 Task: Add We Guac Spicy Fresh Chunky Guacamole to the cart.
Action: Mouse moved to (726, 225)
Screenshot: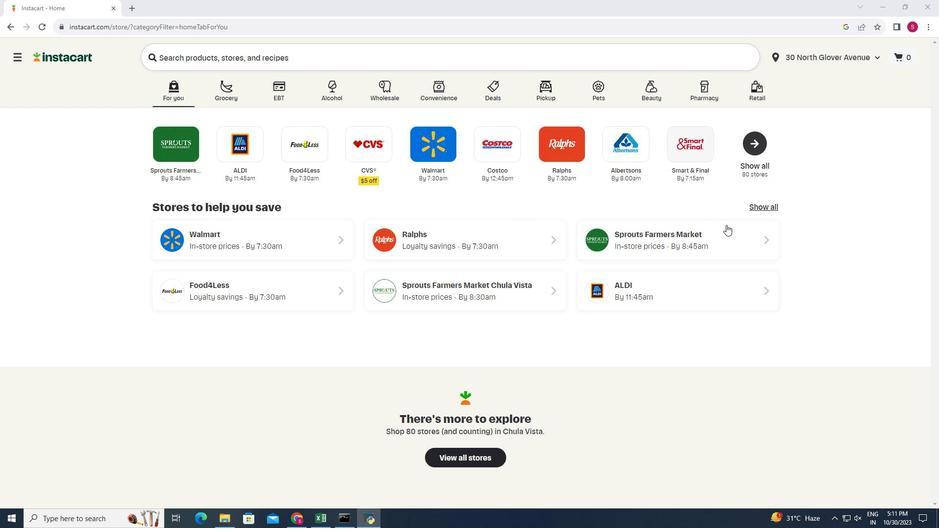 
Action: Mouse pressed left at (726, 225)
Screenshot: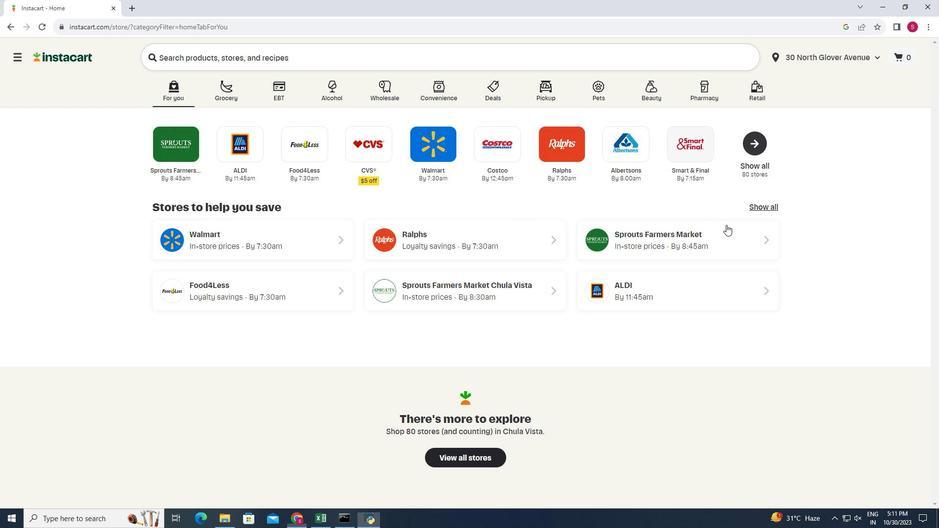 
Action: Mouse moved to (27, 426)
Screenshot: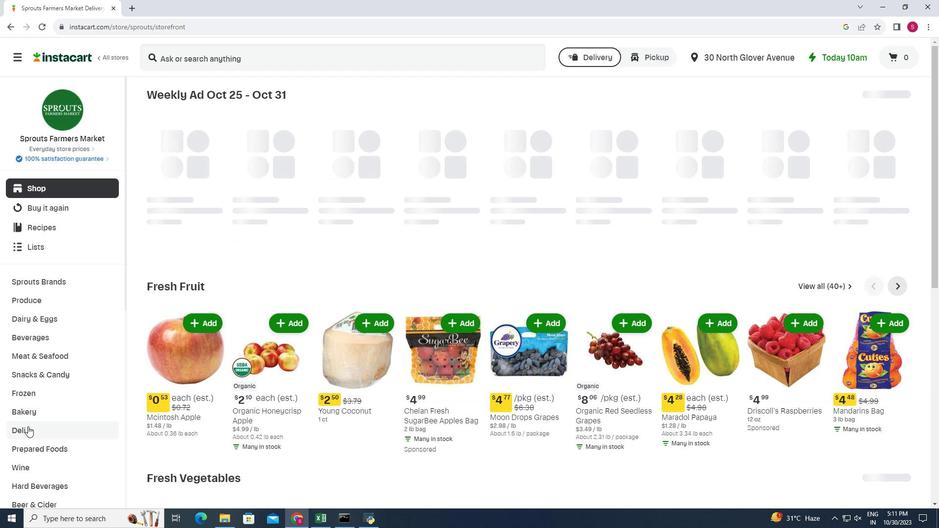 
Action: Mouse pressed left at (27, 426)
Screenshot: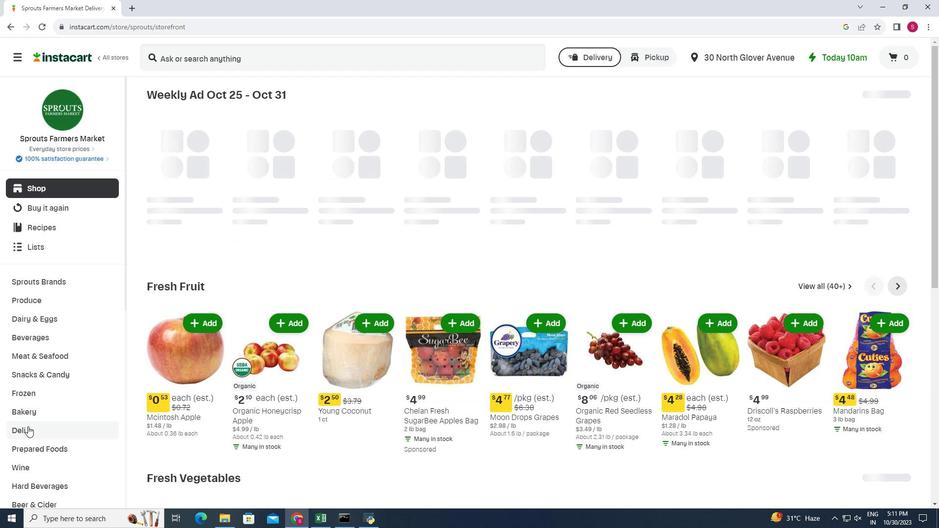 
Action: Mouse moved to (335, 127)
Screenshot: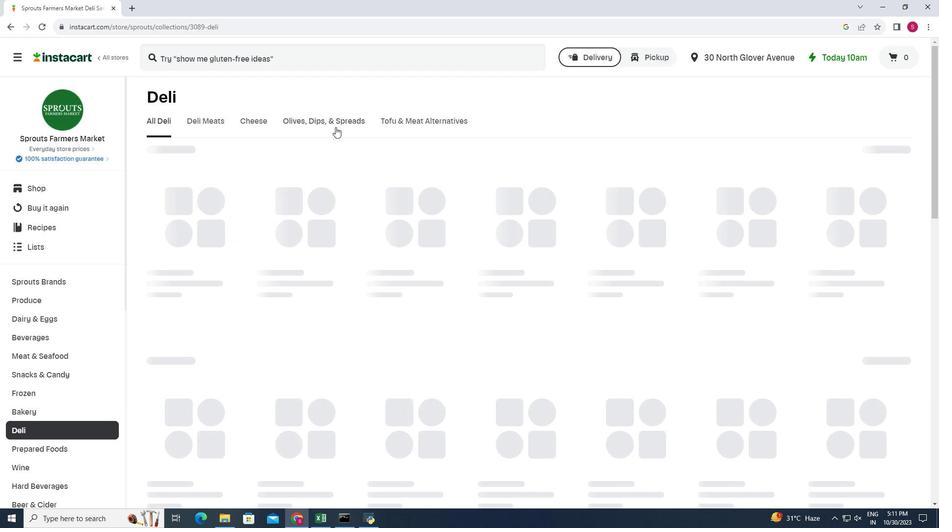 
Action: Mouse pressed left at (335, 127)
Screenshot: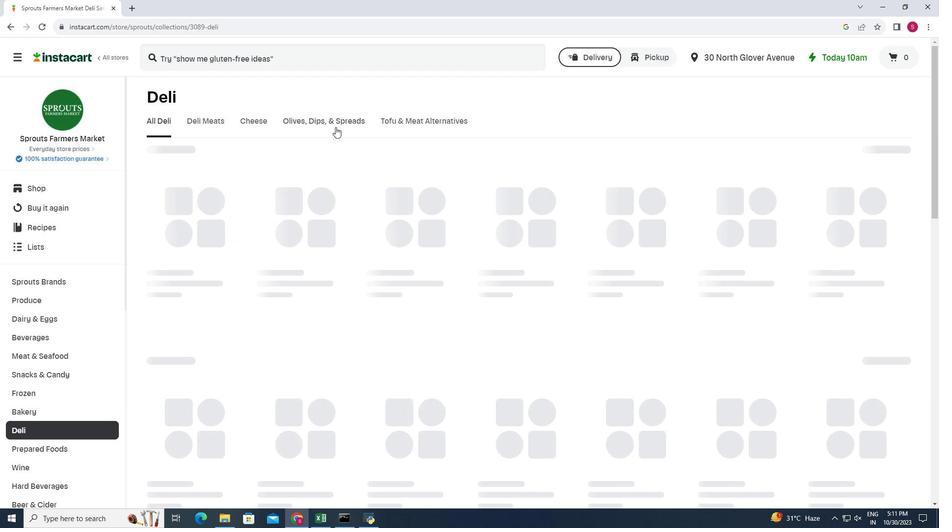 
Action: Mouse moved to (292, 166)
Screenshot: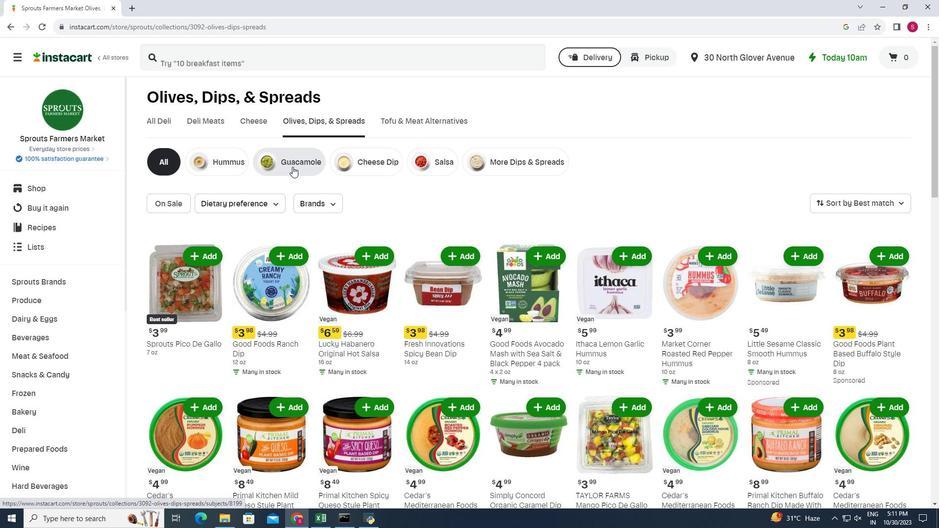 
Action: Mouse pressed left at (292, 166)
Screenshot: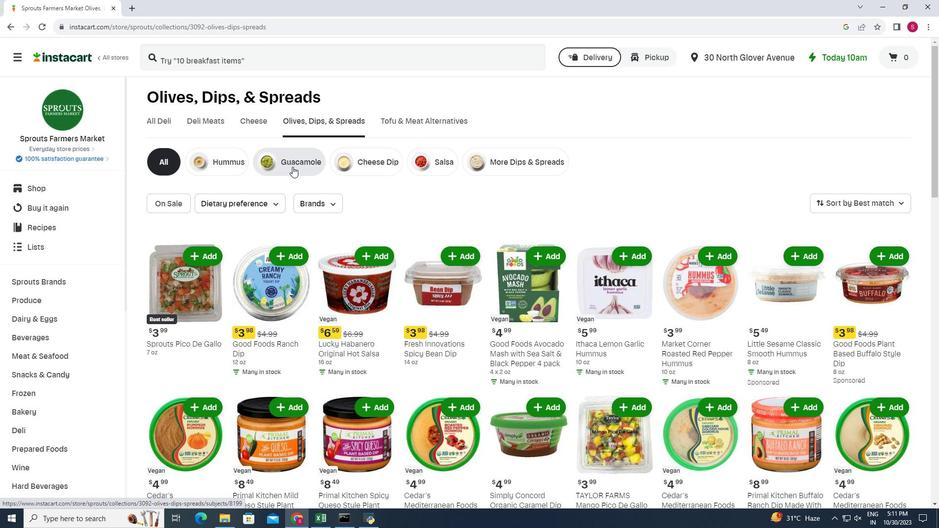 
Action: Mouse moved to (882, 362)
Screenshot: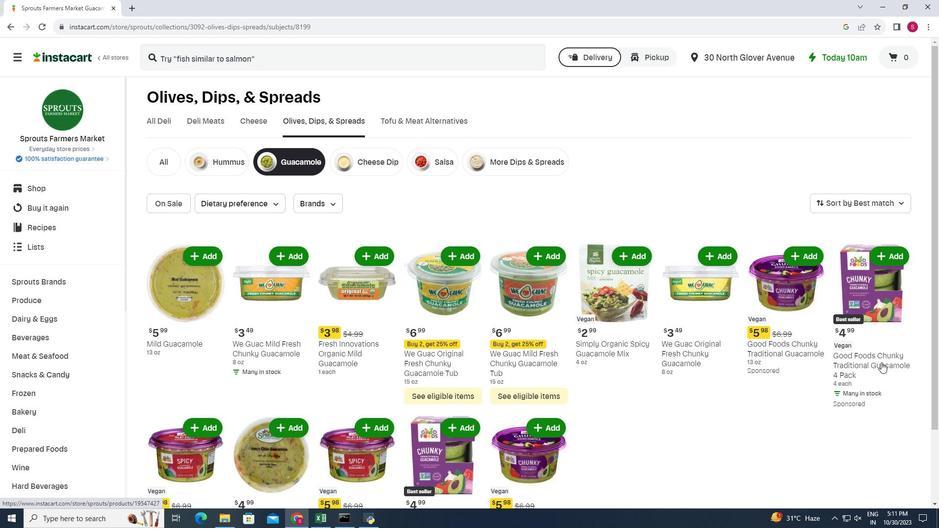 
Action: Mouse scrolled (882, 362) with delta (0, 0)
Screenshot: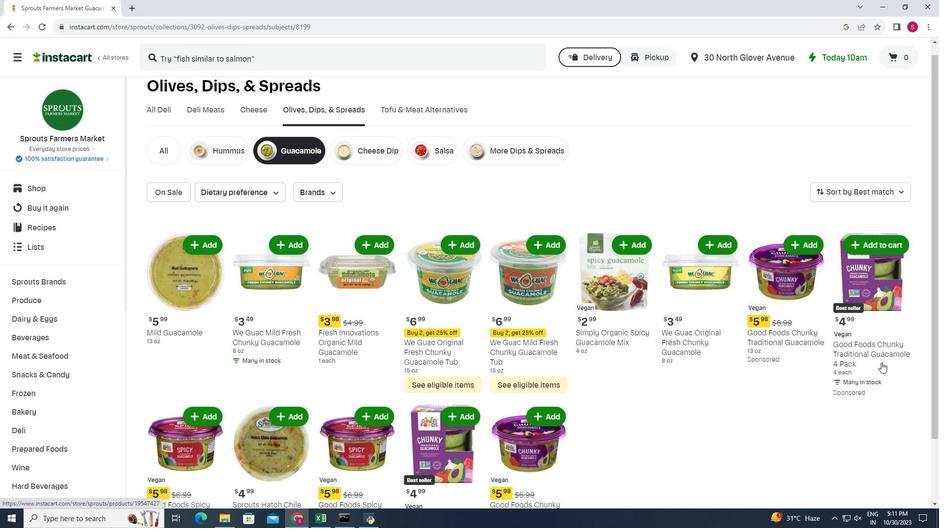 
Action: Mouse scrolled (882, 362) with delta (0, 0)
Screenshot: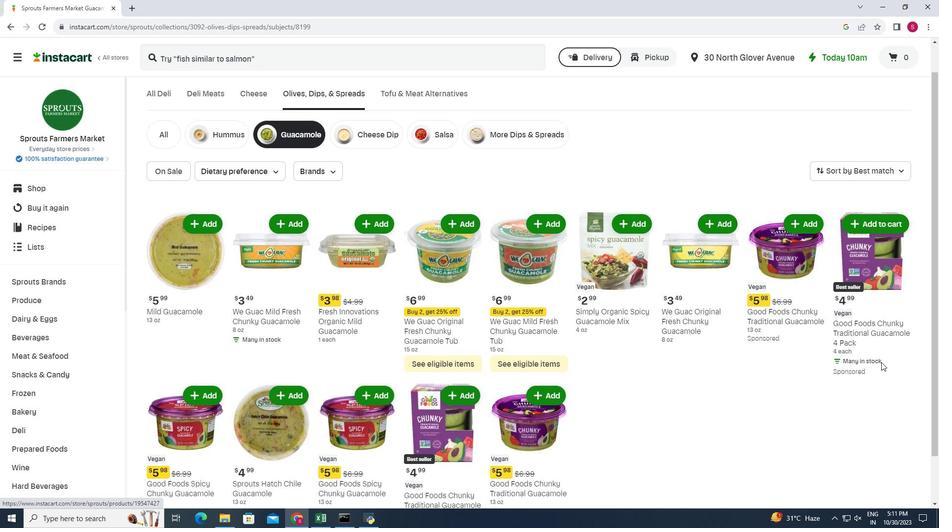 
Action: Mouse scrolled (882, 362) with delta (0, 0)
Screenshot: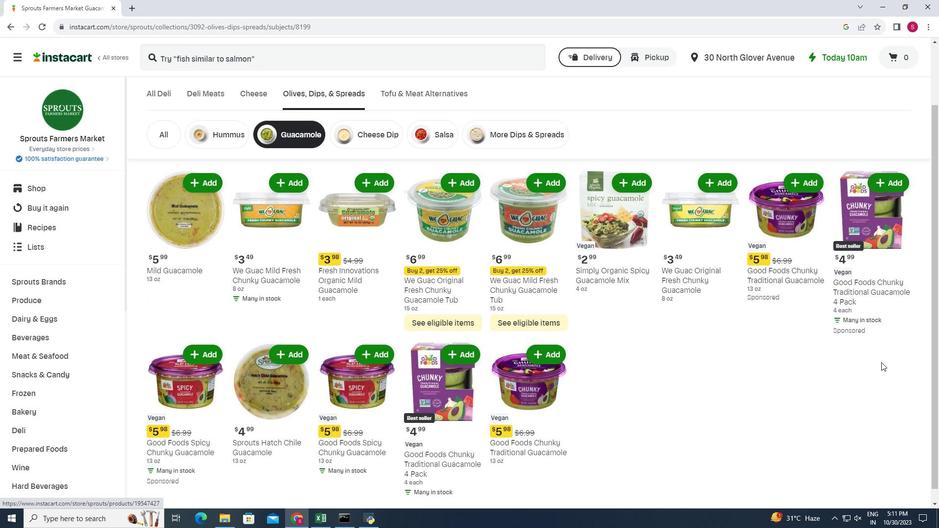 
Action: Mouse moved to (317, 383)
Screenshot: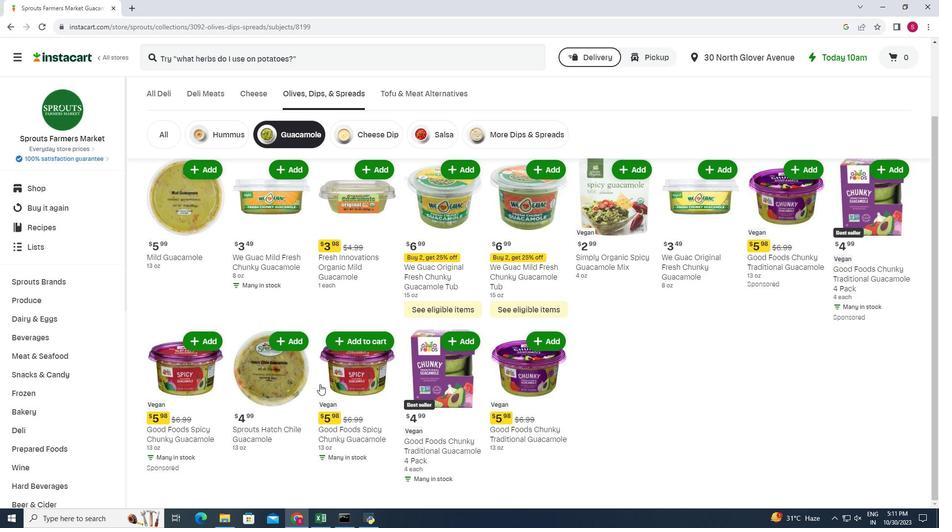 
